 Task: Go to about section of company Apple
Action: Mouse moved to (602, 99)
Screenshot: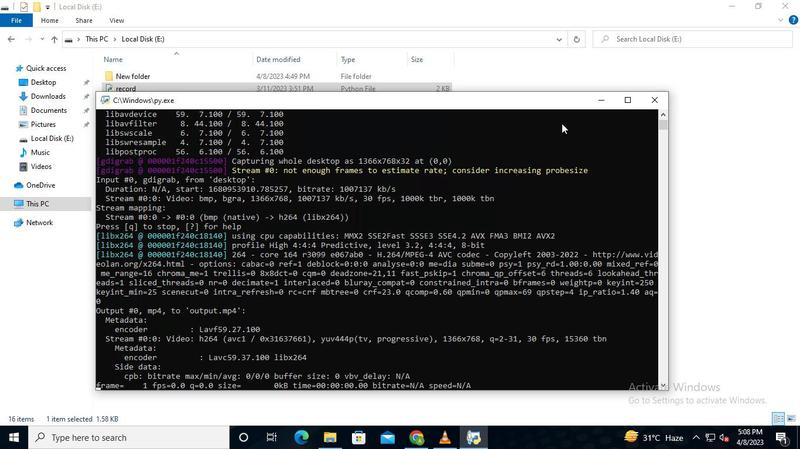 
Action: Mouse pressed left at (602, 99)
Screenshot: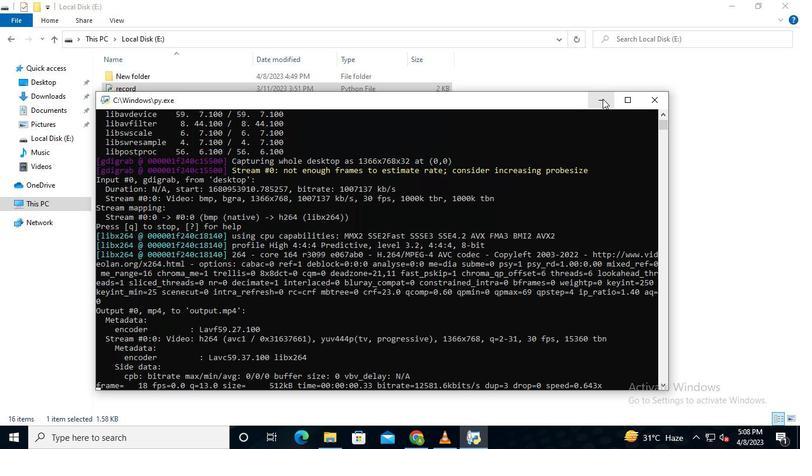
Action: Mouse moved to (417, 428)
Screenshot: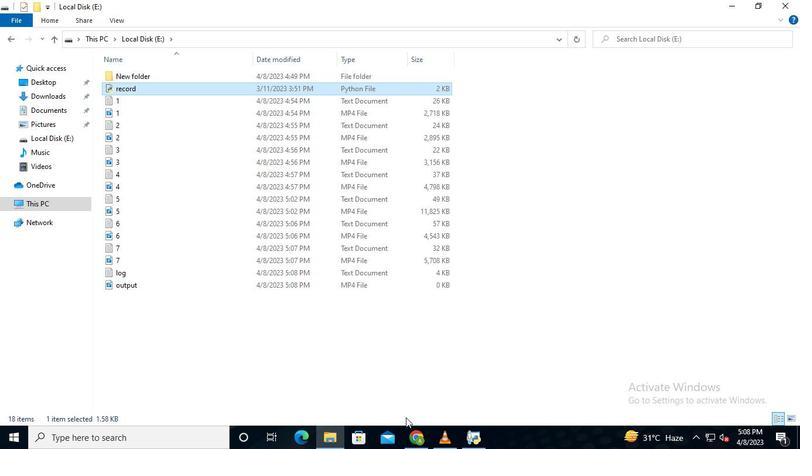 
Action: Mouse pressed left at (417, 428)
Screenshot: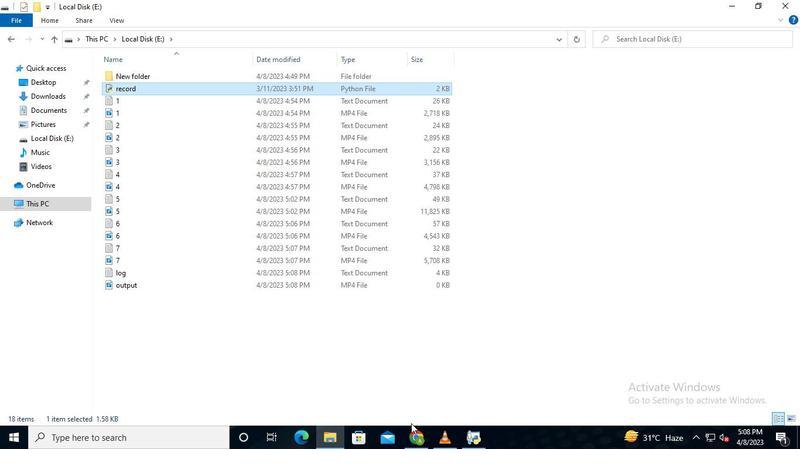 
Action: Mouse moved to (135, 77)
Screenshot: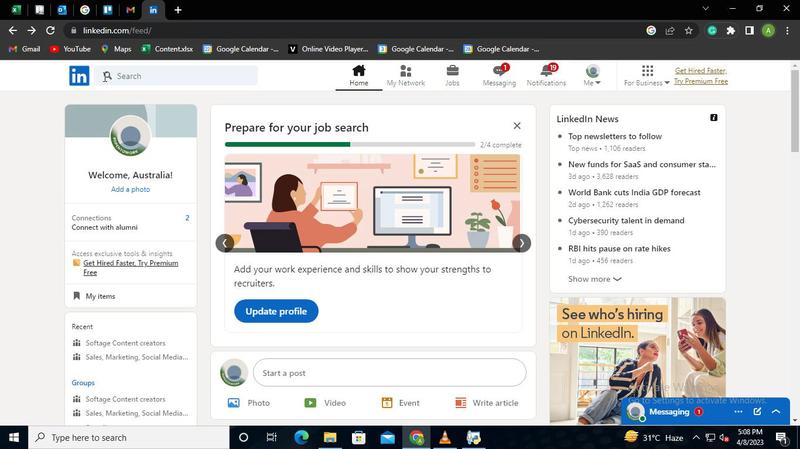 
Action: Mouse pressed left at (135, 77)
Screenshot: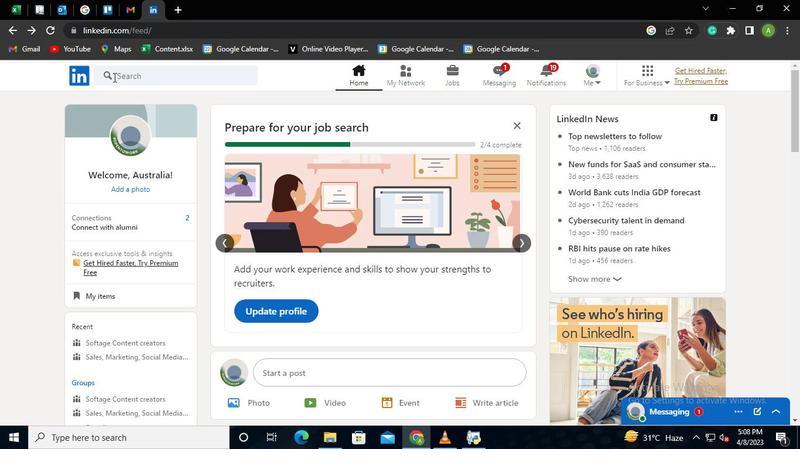 
Action: Mouse moved to (139, 77)
Screenshot: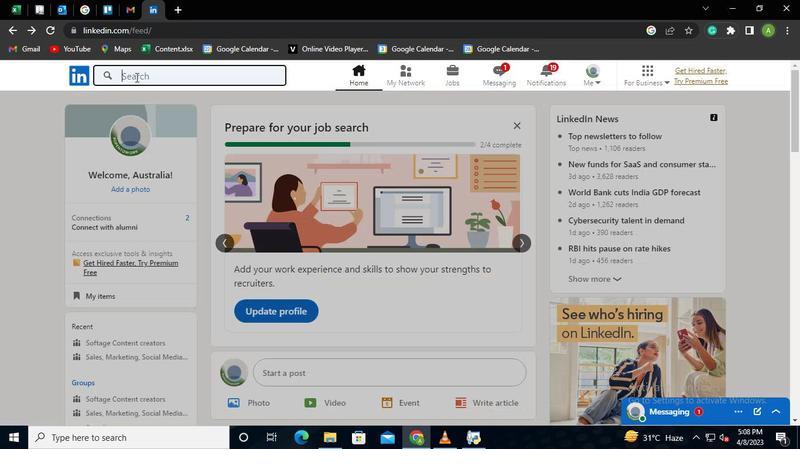 
Action: Keyboard Key.shift
Screenshot: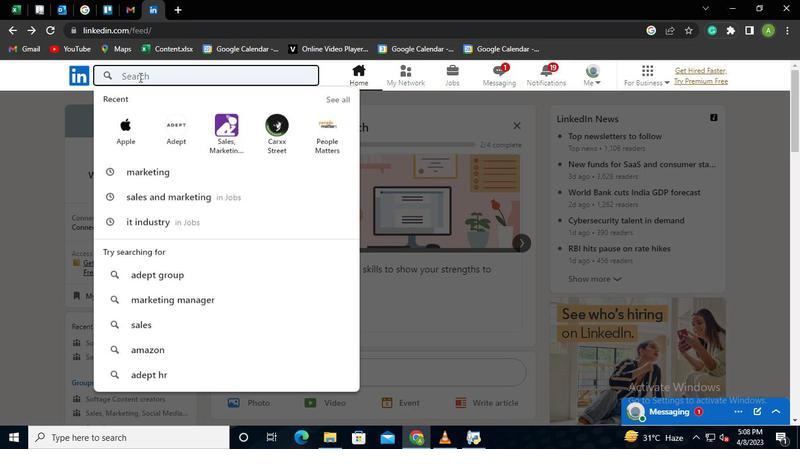
Action: Keyboard A
Screenshot: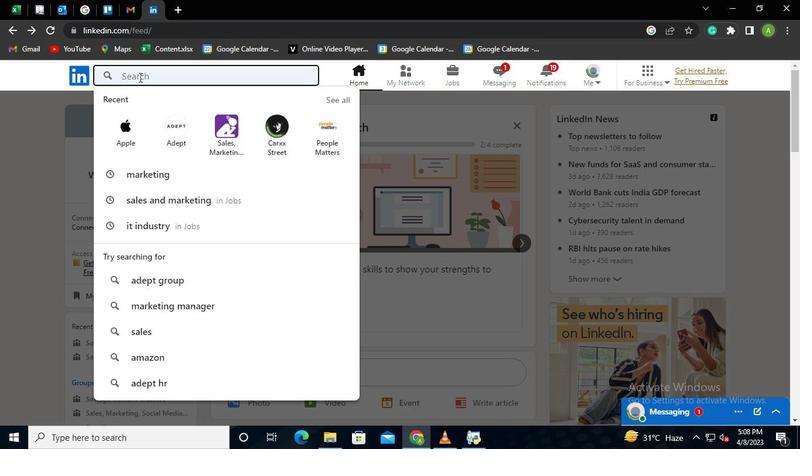 
Action: Keyboard p
Screenshot: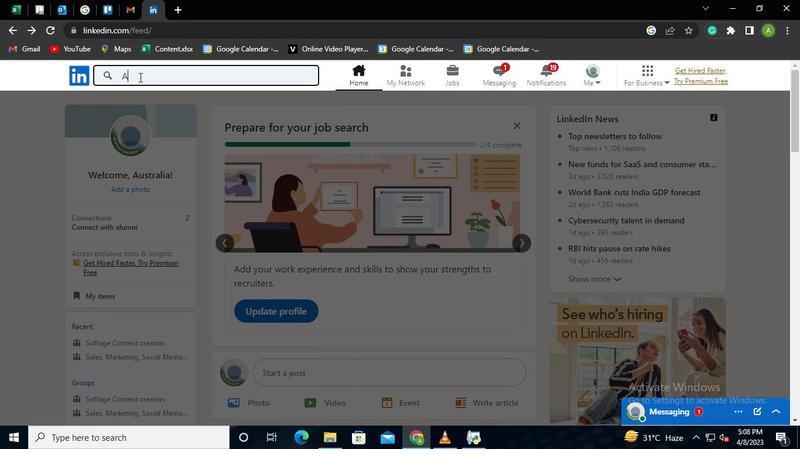 
Action: Keyboard p
Screenshot: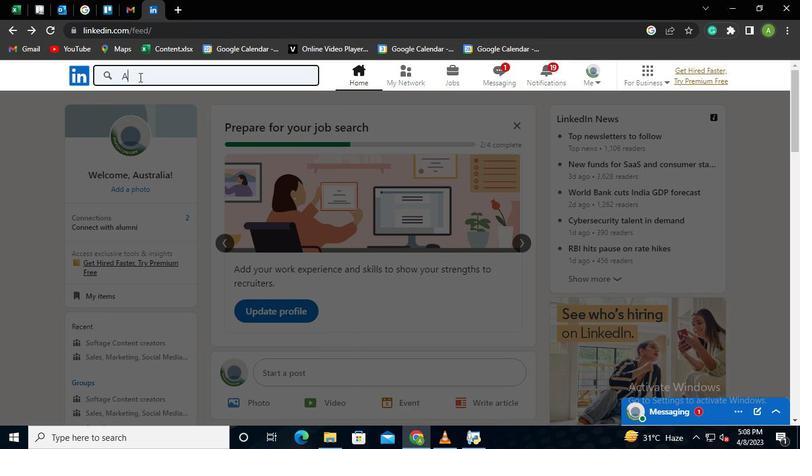 
Action: Keyboard l
Screenshot: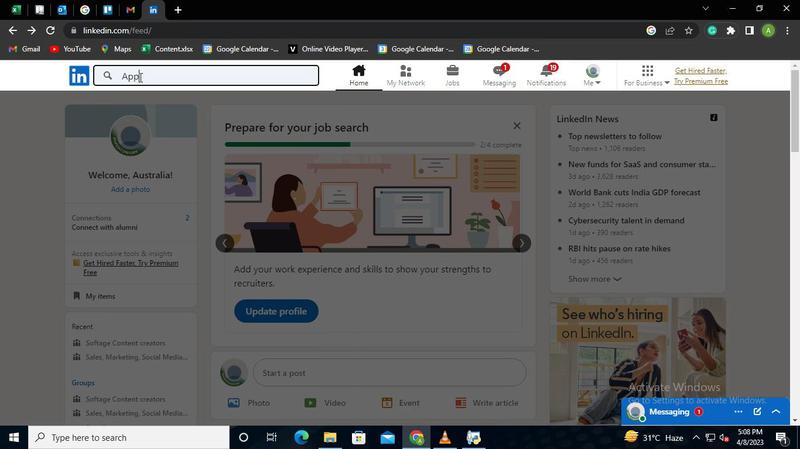 
Action: Keyboard e
Screenshot: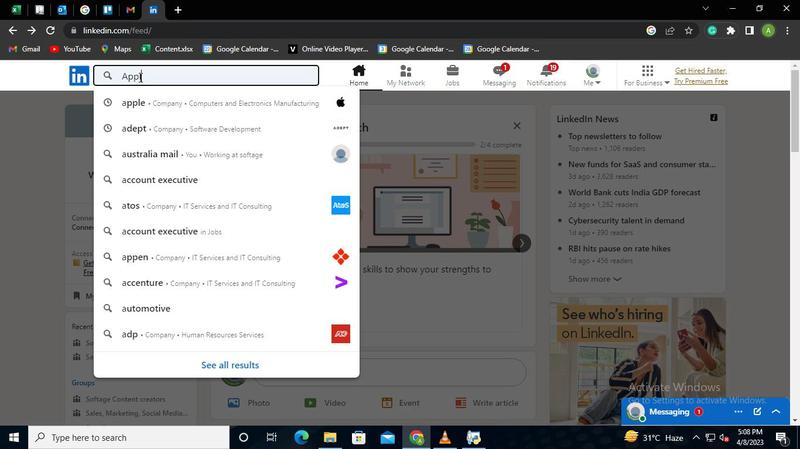 
Action: Keyboard Key.enter
Screenshot: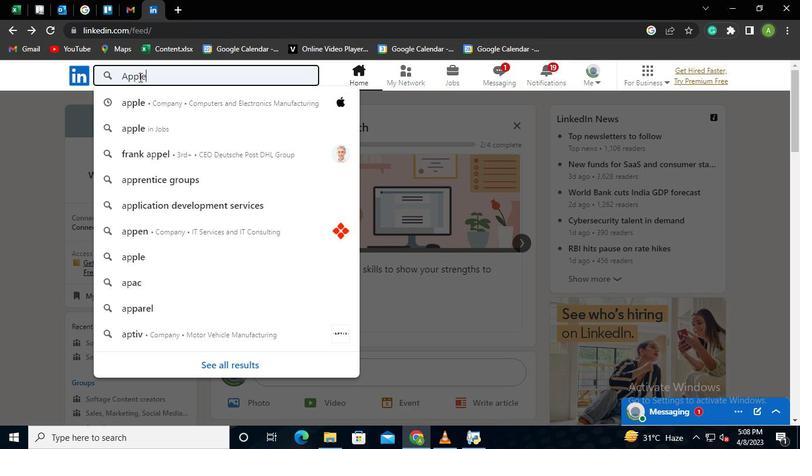 
Action: Mouse moved to (239, 172)
Screenshot: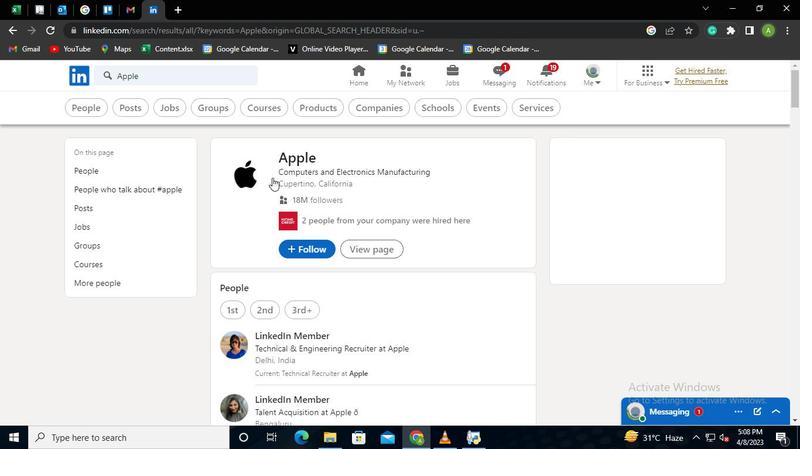 
Action: Mouse pressed left at (239, 172)
Screenshot: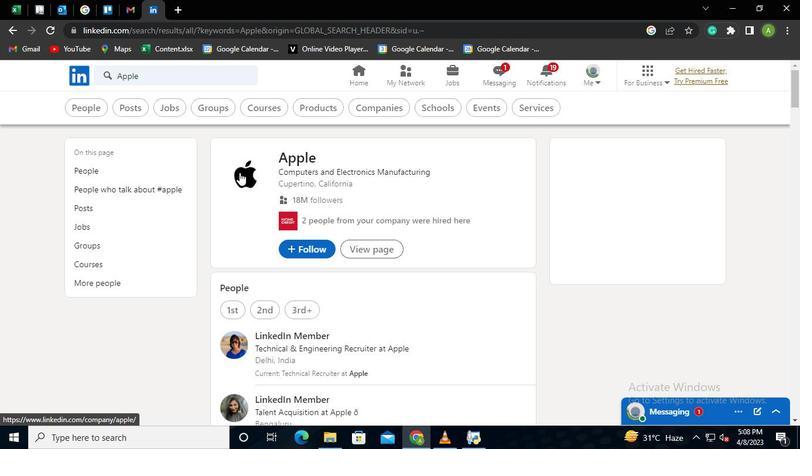 
Action: Mouse moved to (132, 329)
Screenshot: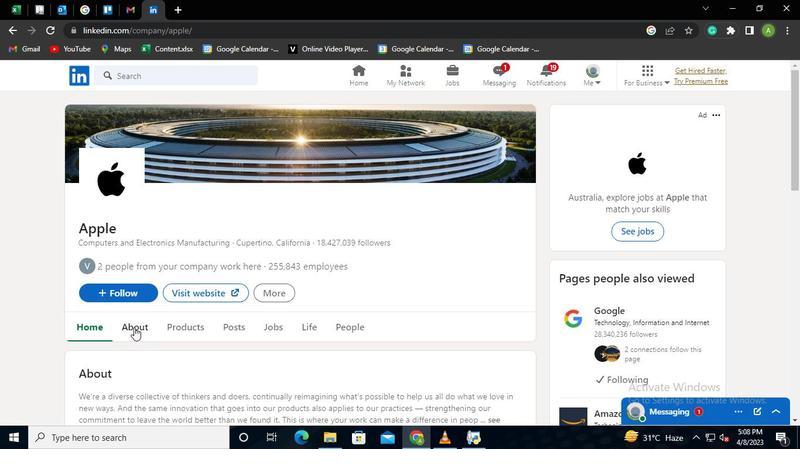 
Action: Mouse pressed left at (132, 329)
Screenshot: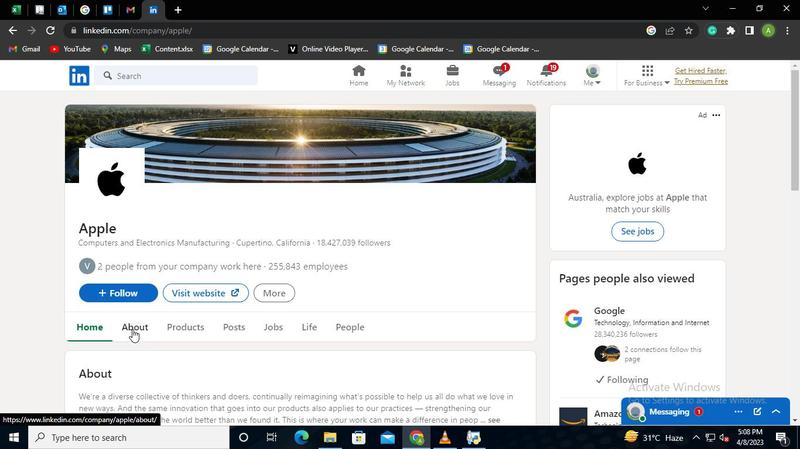 
Action: Mouse moved to (84, 80)
Screenshot: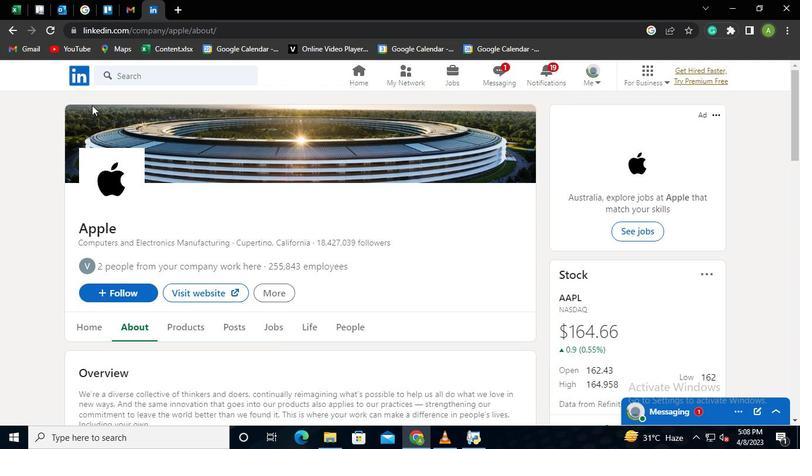 
Action: Mouse pressed left at (84, 80)
Screenshot: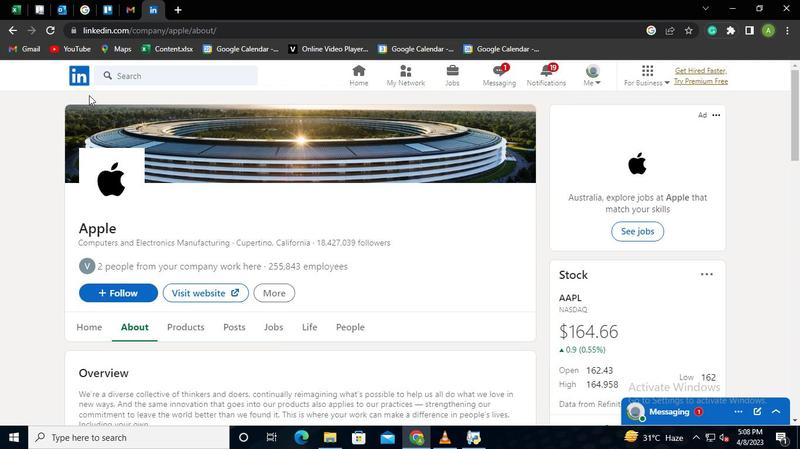
Action: Mouse moved to (476, 435)
Screenshot: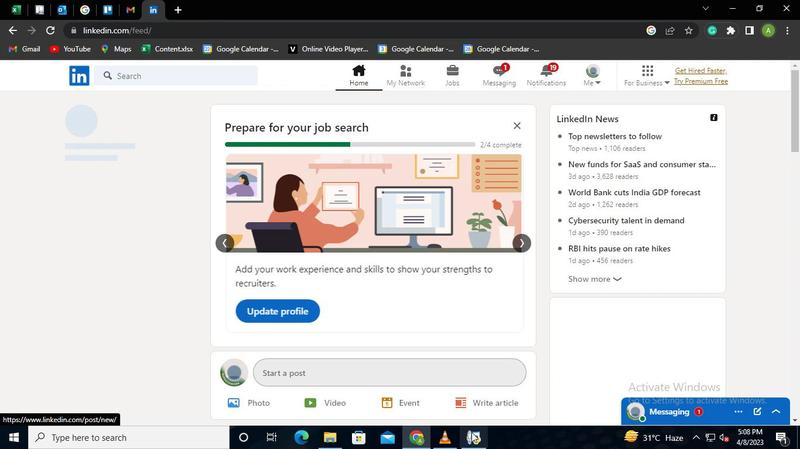 
Action: Mouse pressed left at (476, 435)
Screenshot: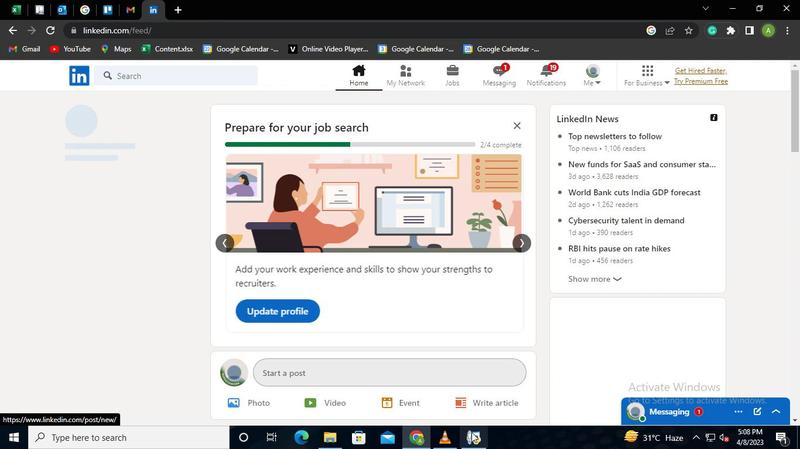 
Action: Mouse moved to (647, 101)
Screenshot: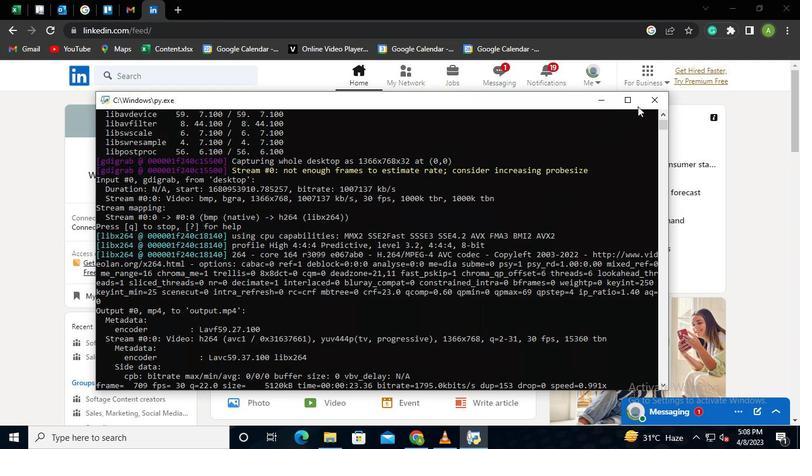 
Action: Mouse pressed left at (647, 101)
Screenshot: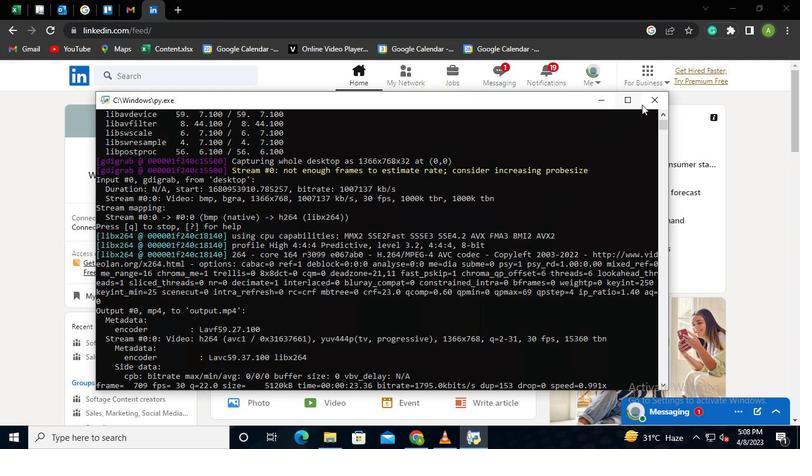
Action: Mouse moved to (648, 101)
Screenshot: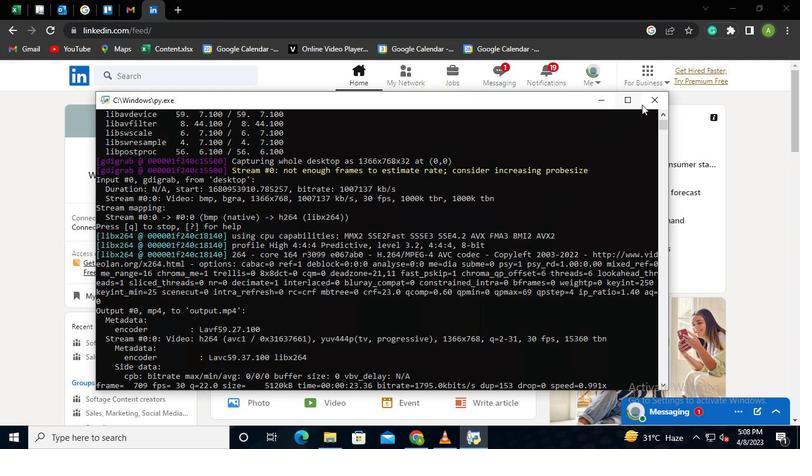 
